 Task: Merge all cells from A1 to C10.
Action: Mouse moved to (47, 171)
Screenshot: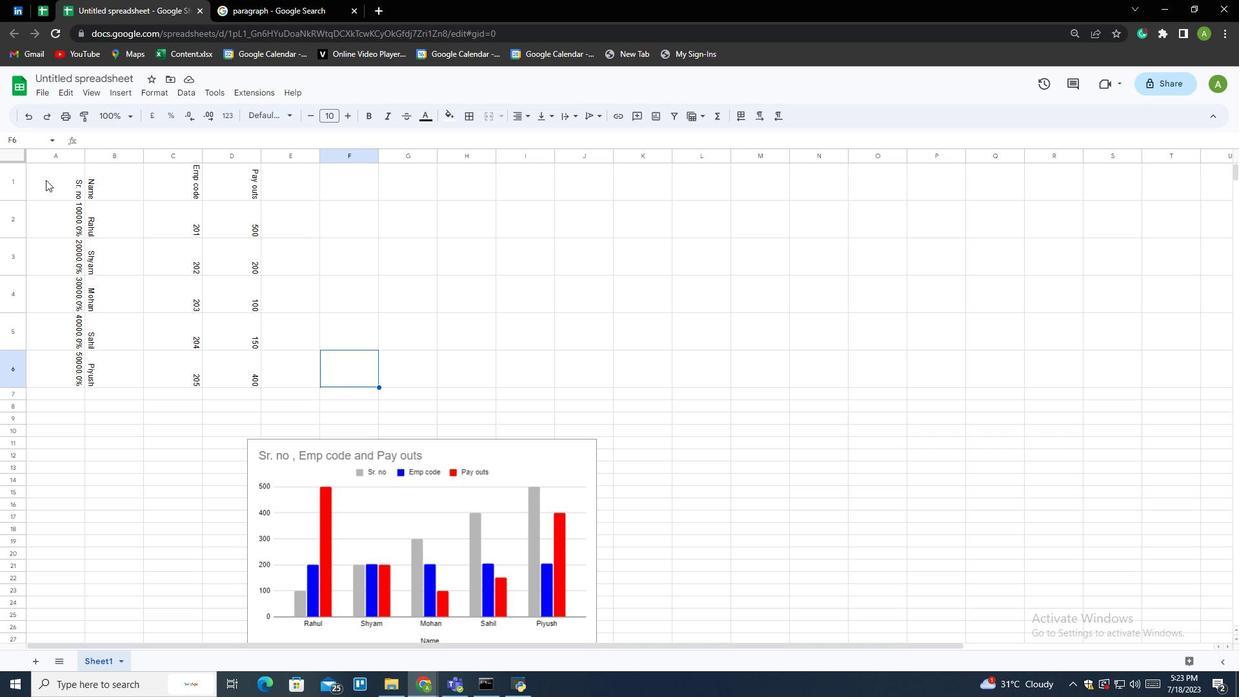 
Action: Mouse pressed left at (47, 171)
Screenshot: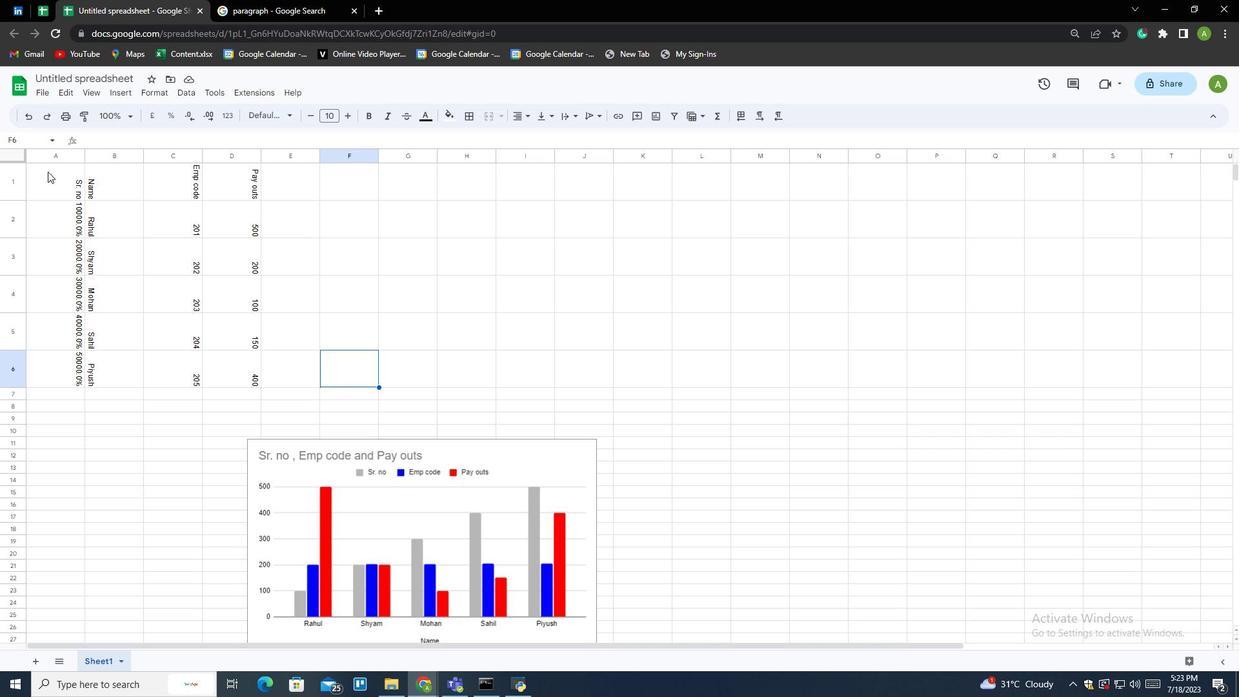 
Action: Mouse moved to (159, 93)
Screenshot: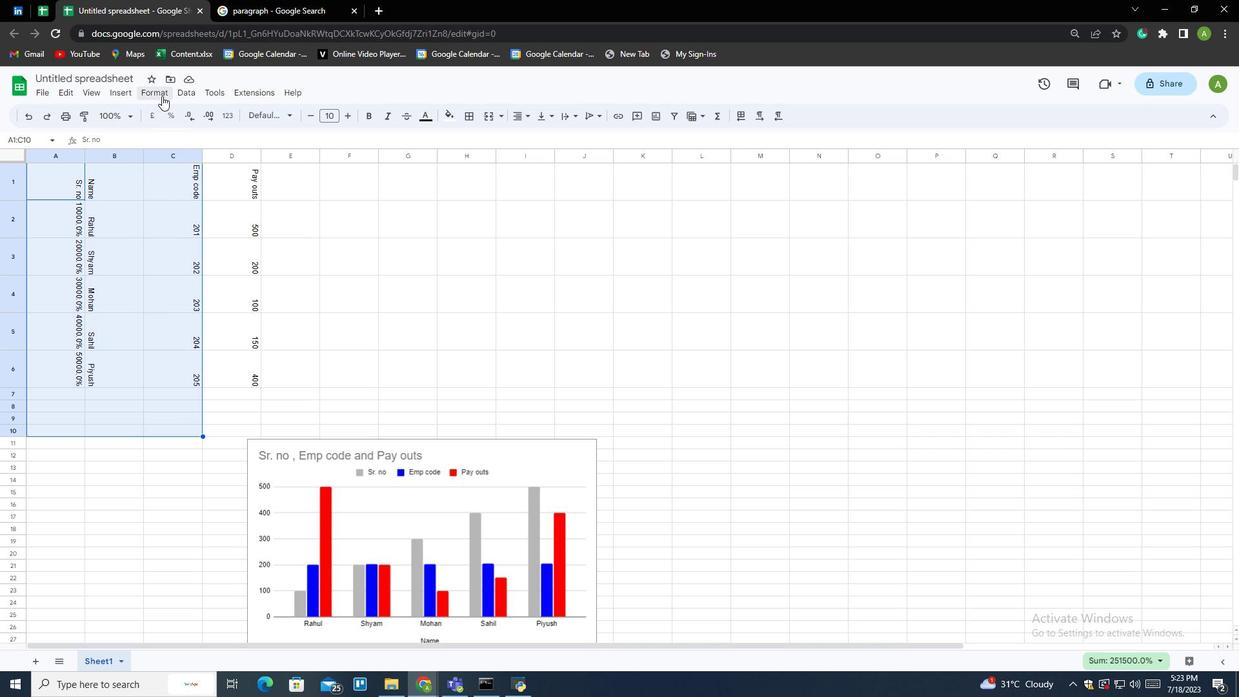 
Action: Mouse pressed left at (159, 93)
Screenshot: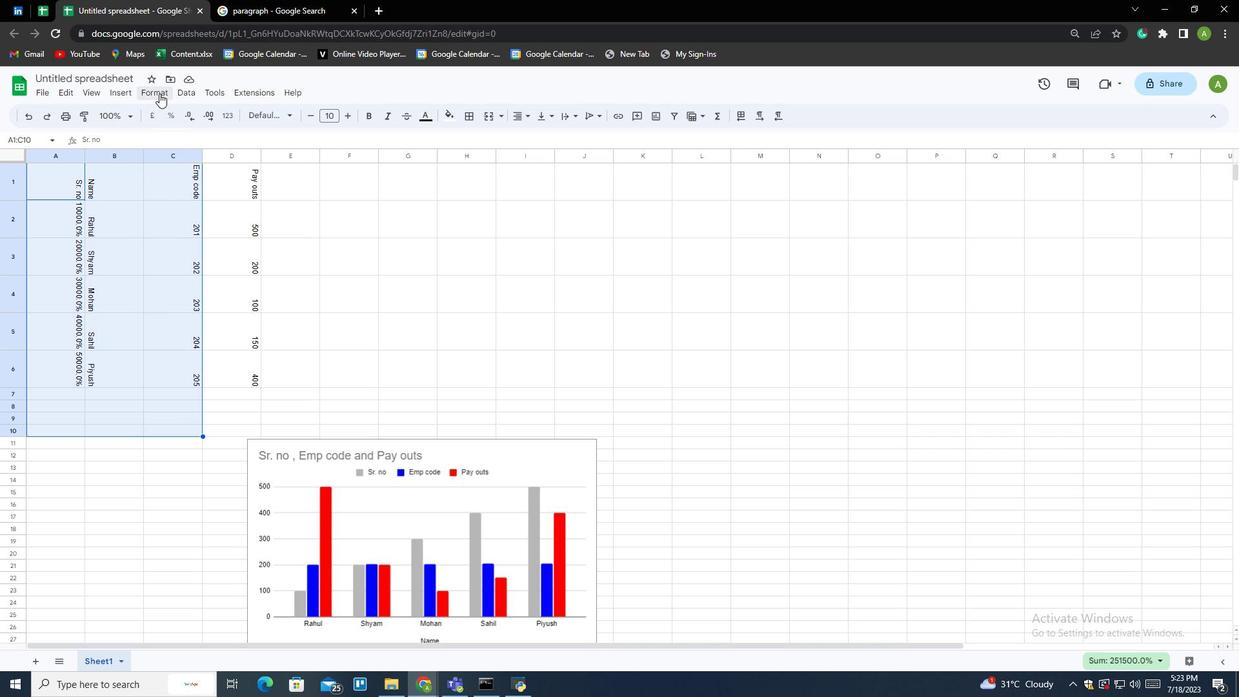 
Action: Mouse moved to (336, 296)
Screenshot: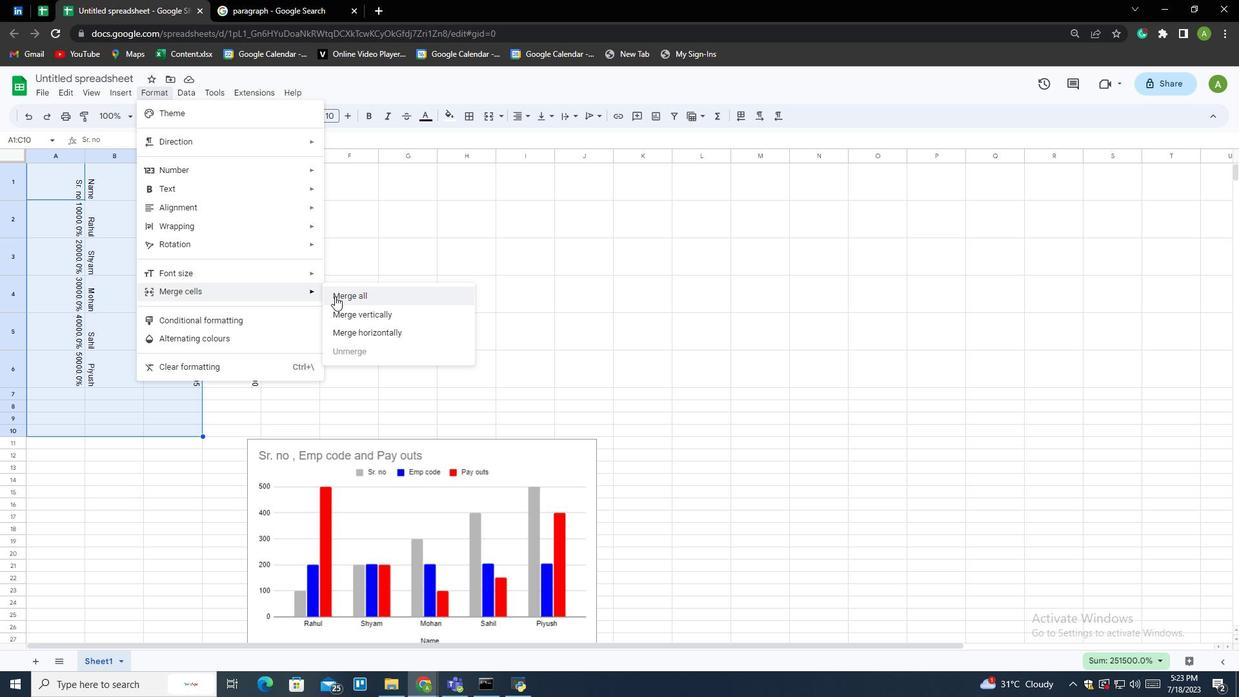 
Action: Mouse pressed left at (336, 296)
Screenshot: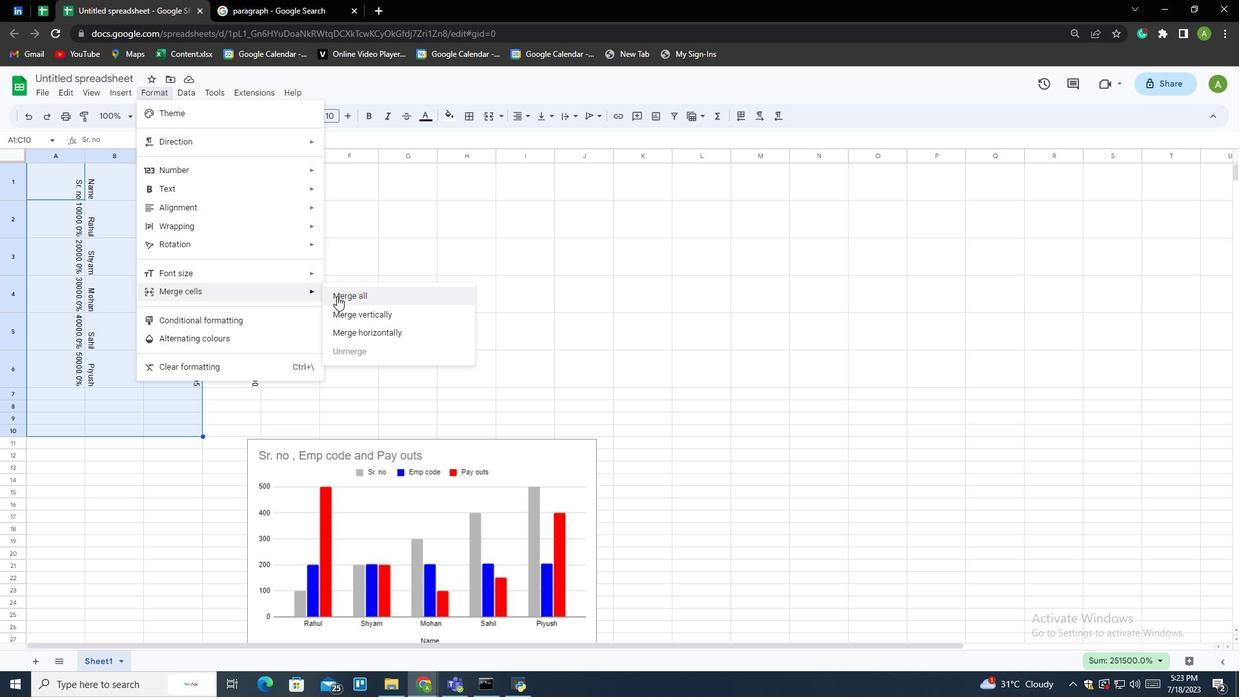 
Action: Mouse moved to (744, 412)
Screenshot: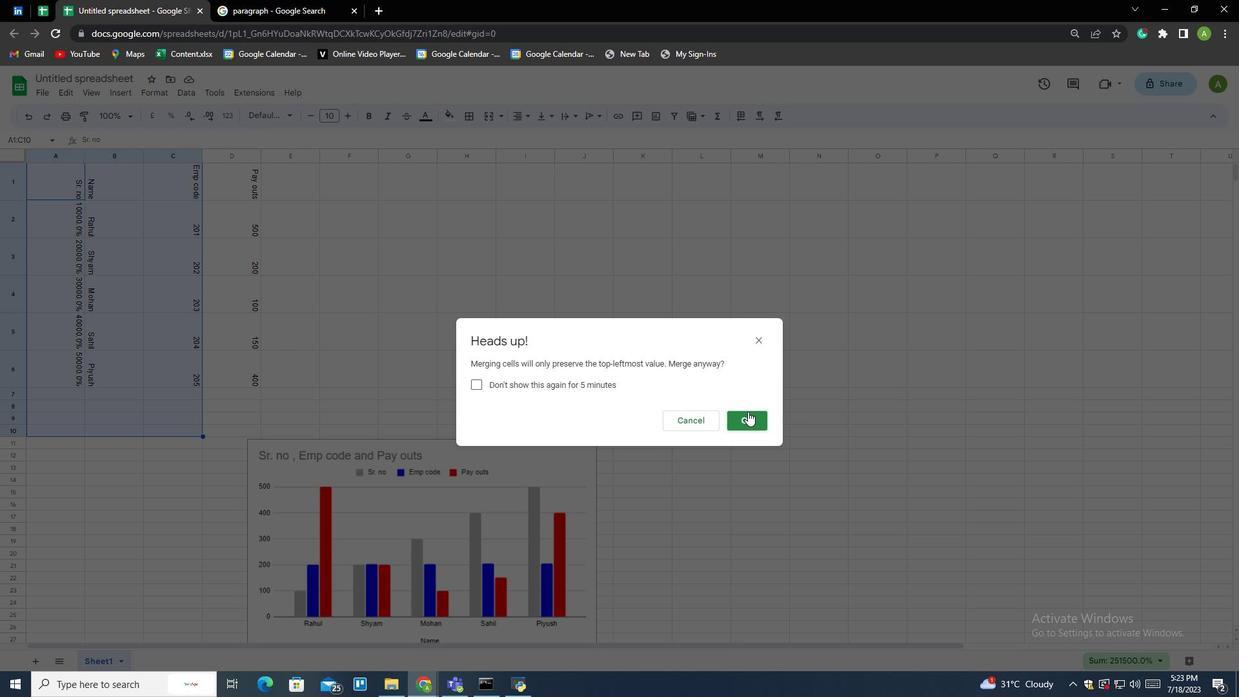 
Action: Mouse pressed left at (744, 412)
Screenshot: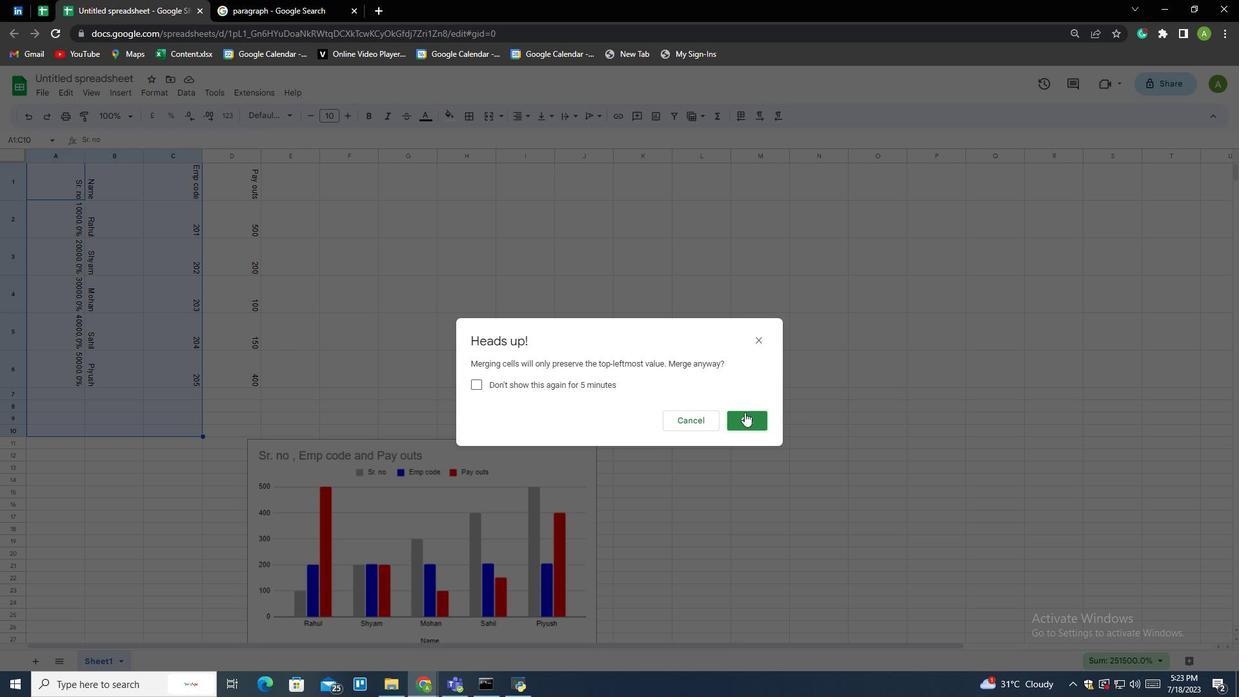
Action: Mouse moved to (440, 387)
Screenshot: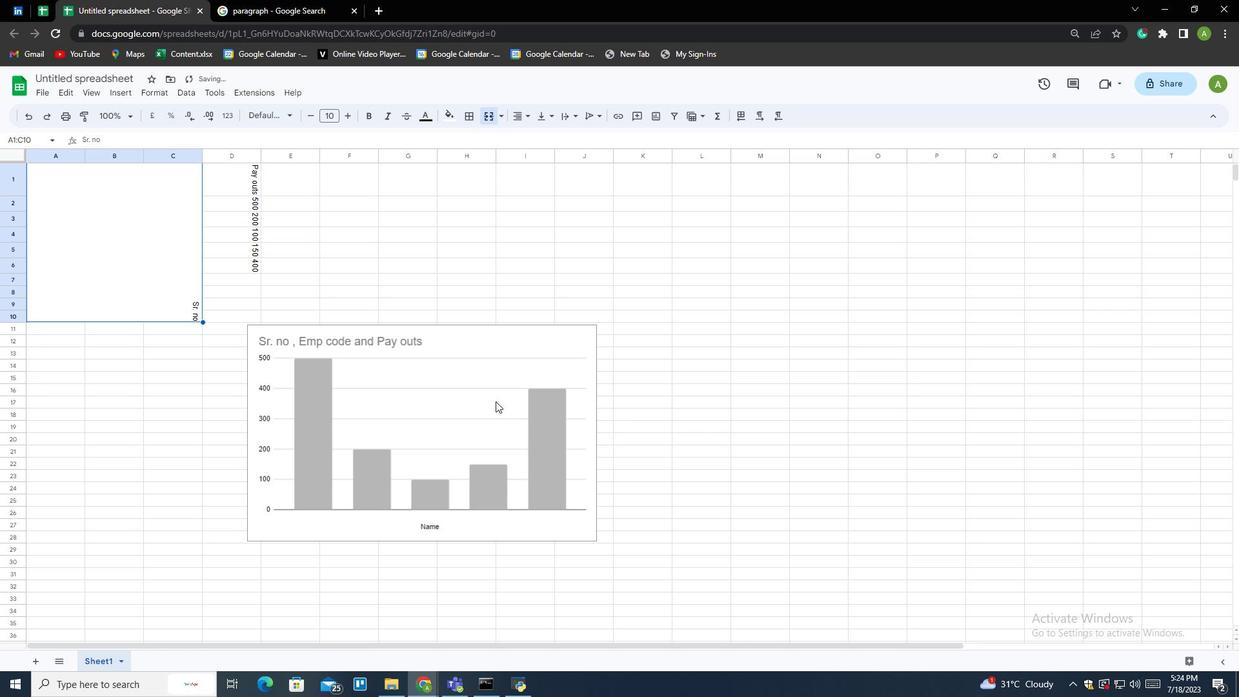 
